 Task: Create Billing Term with Name: Payment Term 2, Description: Please pay within 15 days and Due Days: 15 days
Action: Mouse moved to (224, 123)
Screenshot: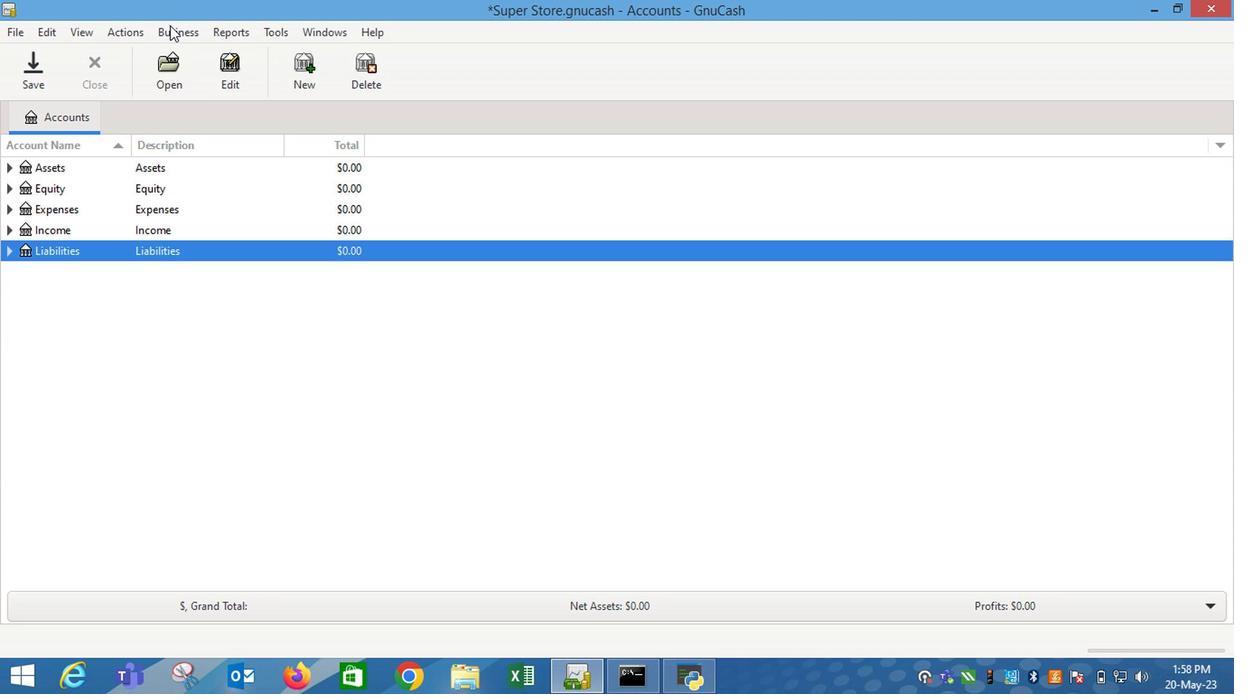 
Action: Mouse pressed left at (224, 123)
Screenshot: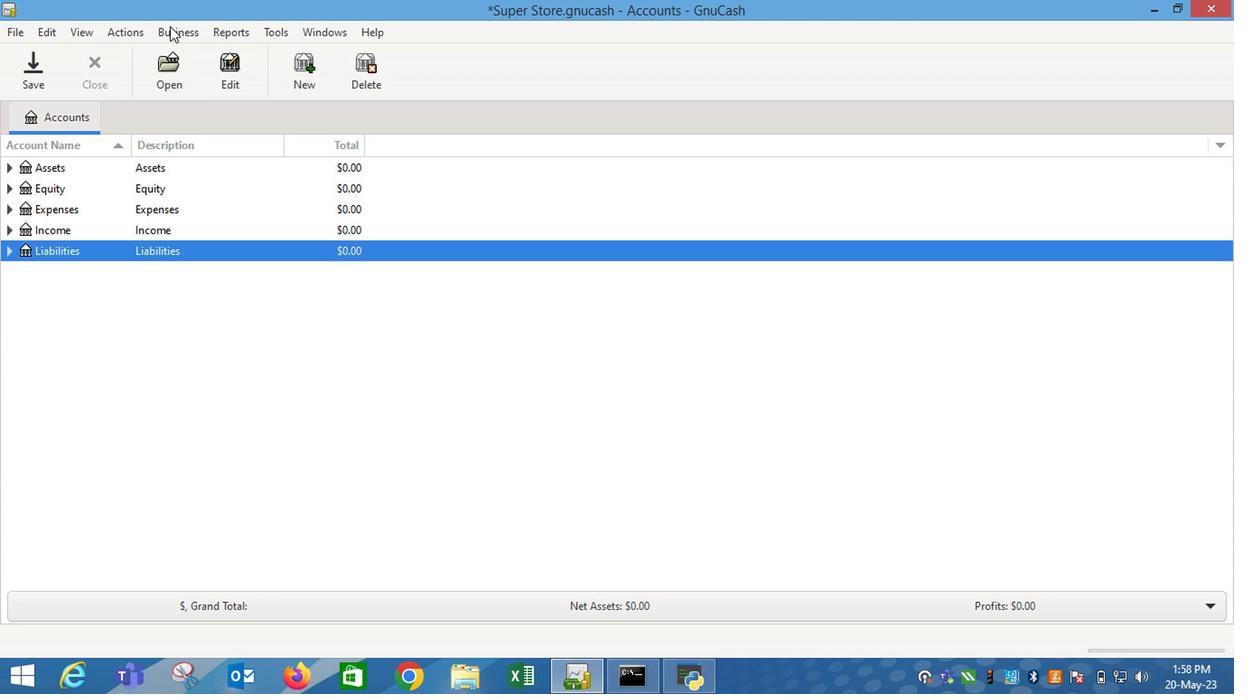 
Action: Mouse moved to (235, 221)
Screenshot: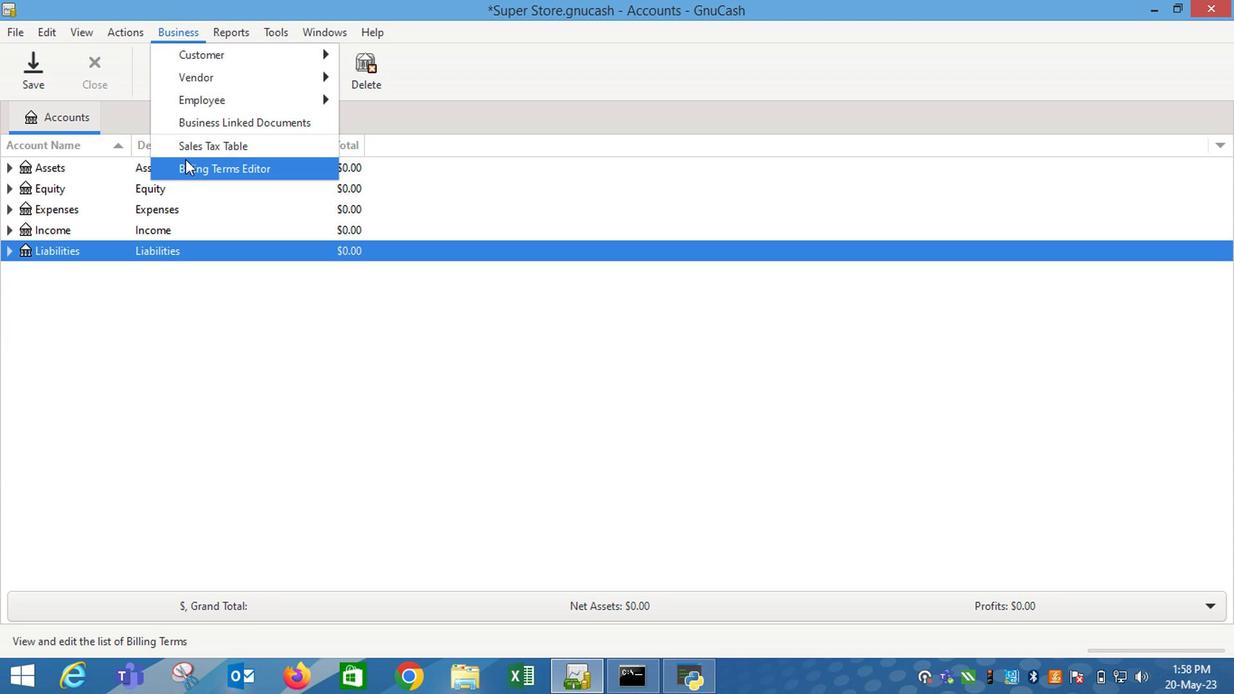 
Action: Mouse pressed left at (235, 221)
Screenshot: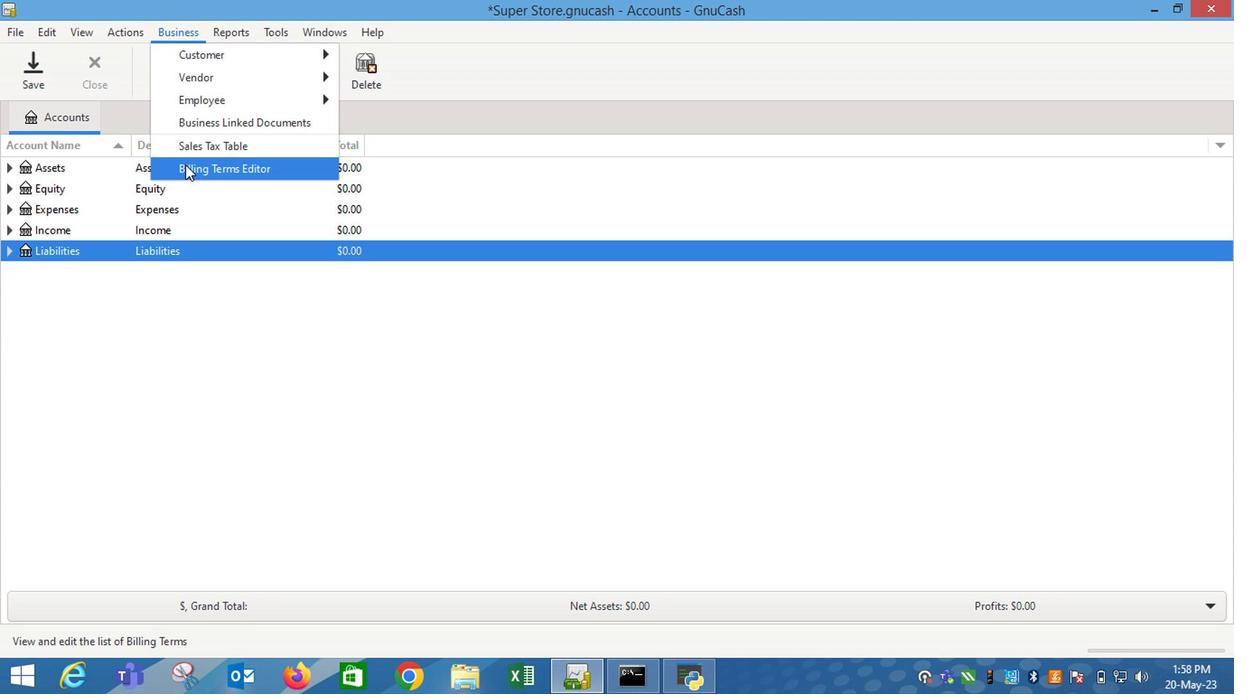 
Action: Mouse moved to (290, 389)
Screenshot: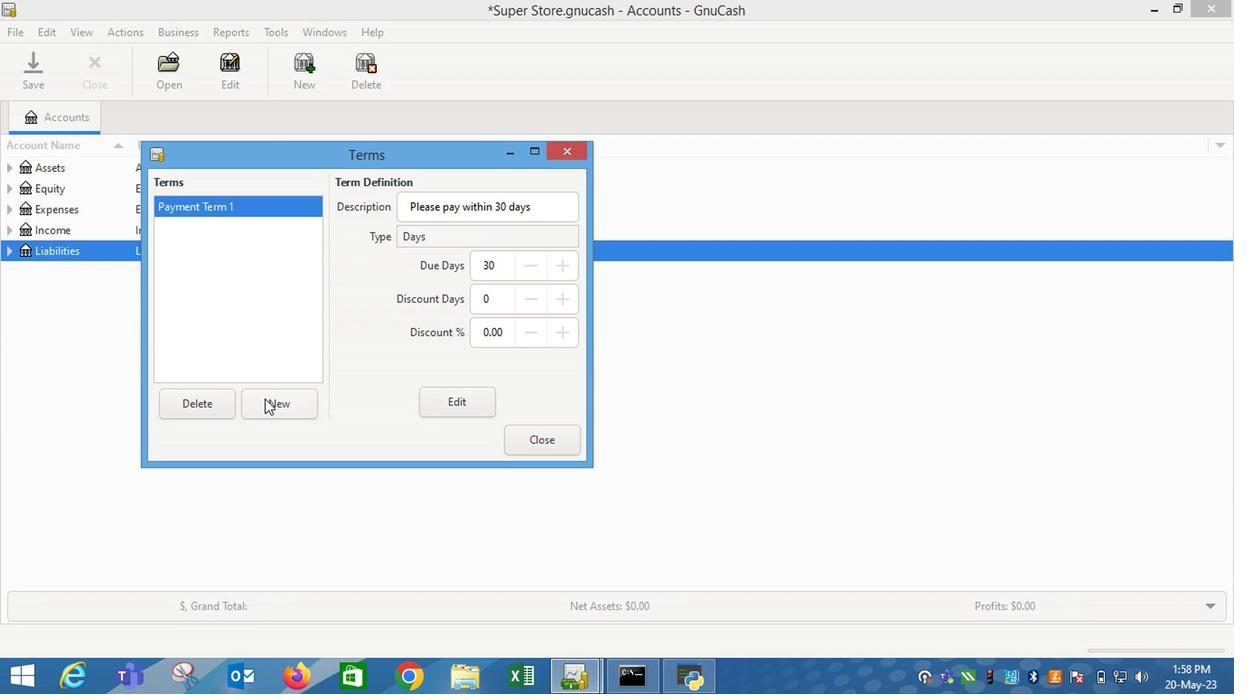 
Action: Mouse pressed left at (290, 389)
Screenshot: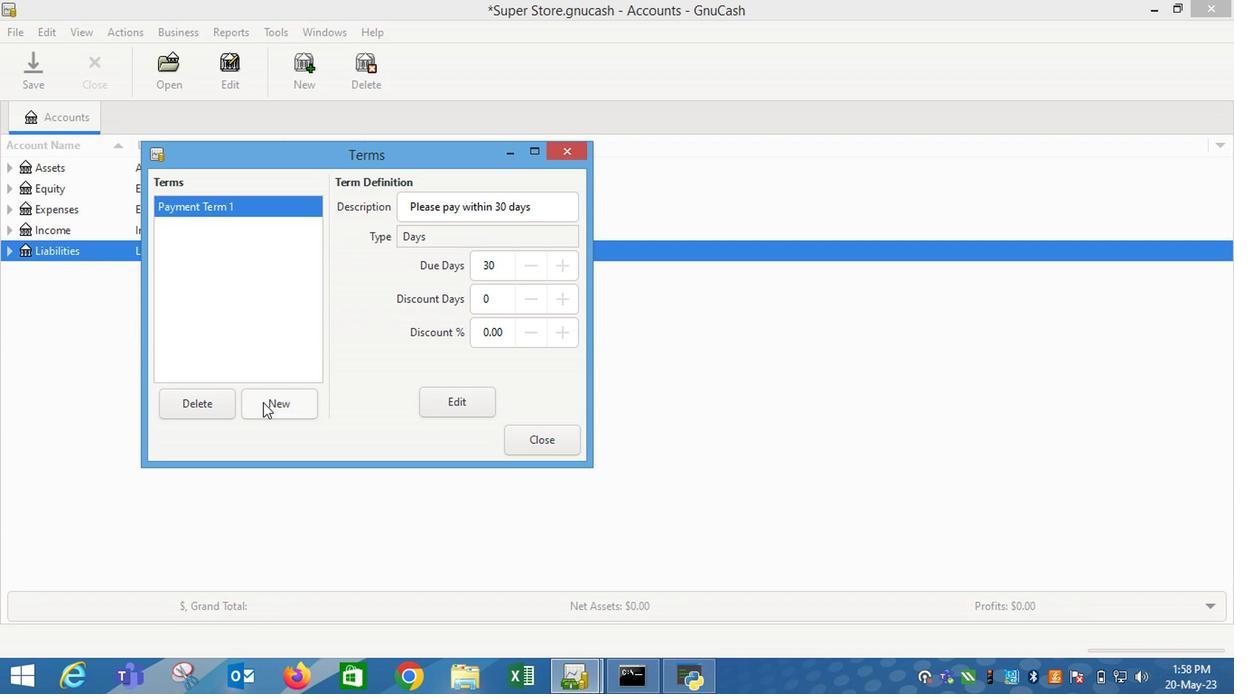 
Action: Mouse moved to (352, 315)
Screenshot: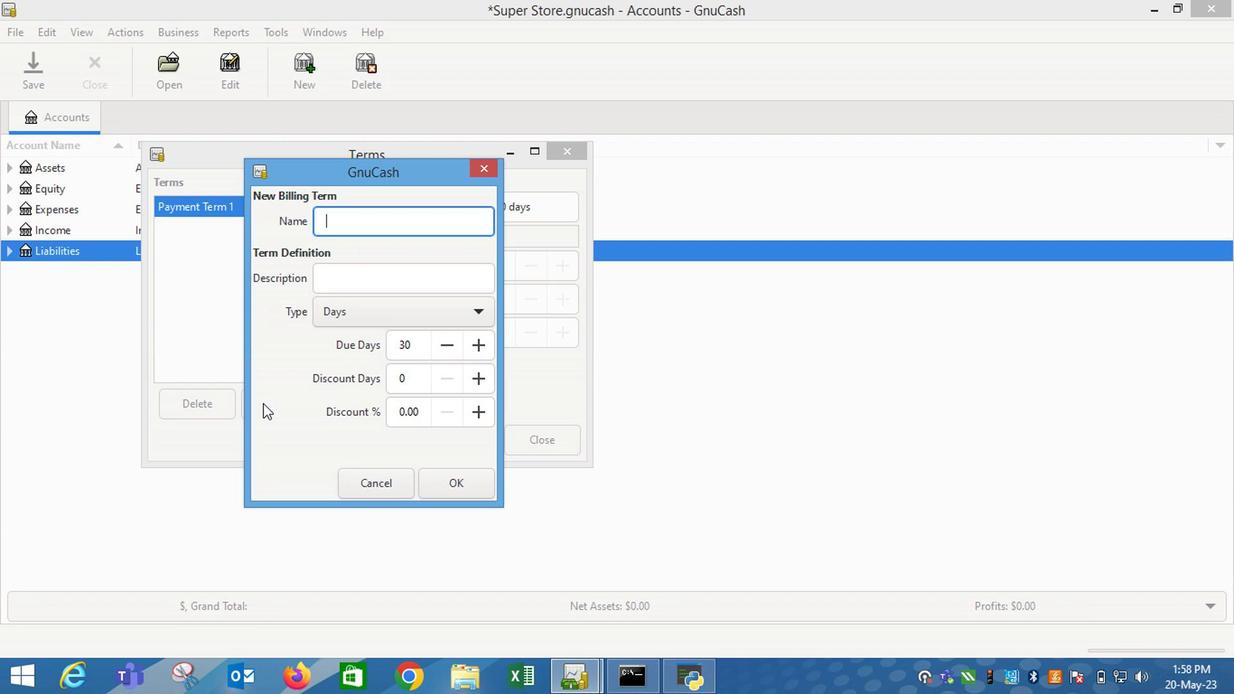 
Action: Key pressed <Key.shift_r>Payment<Key.space><Key.shift_r>Tern<Key.space>2<Key.tab><Key.shift_r>Please<Key.space>pay<Key.space>within<Key.space>15<Key.space>days
Screenshot: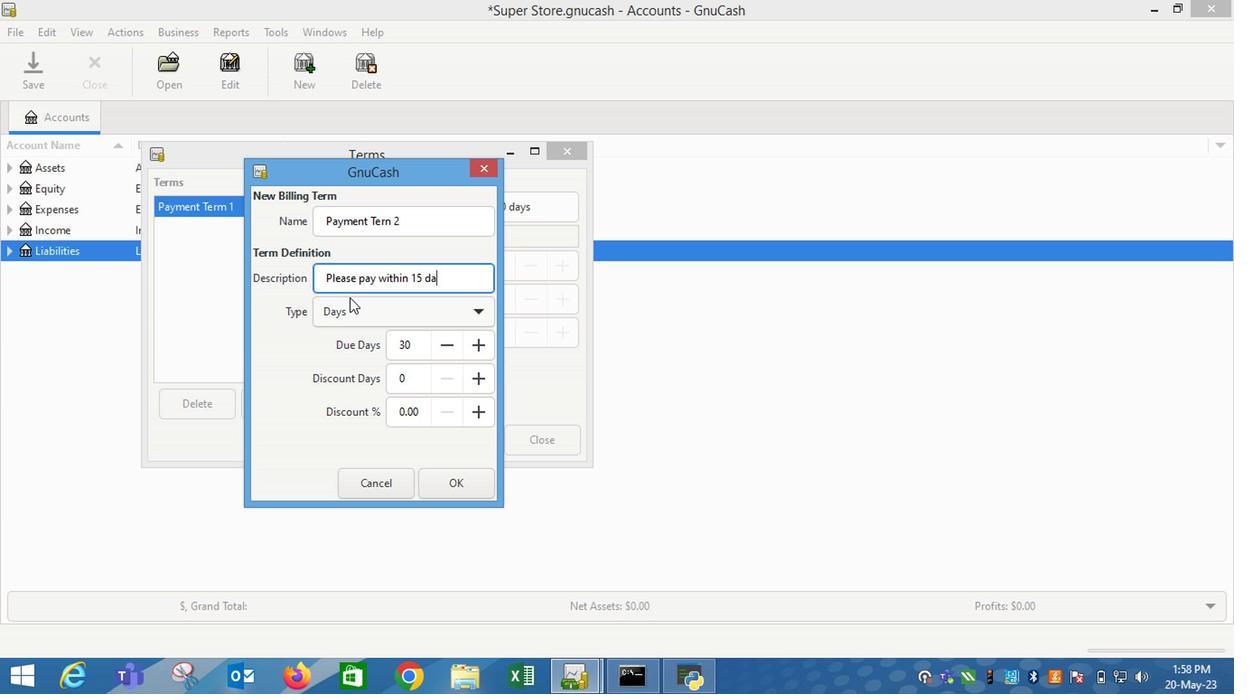 
Action: Mouse moved to (416, 353)
Screenshot: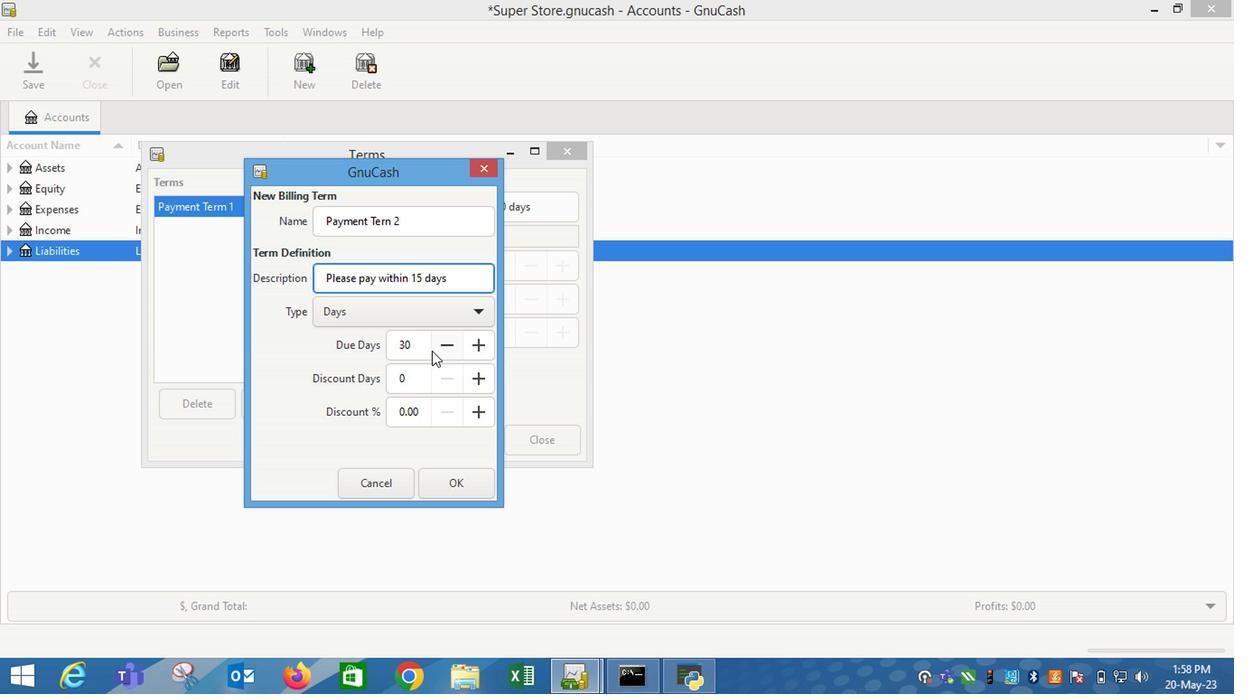
Action: Mouse pressed left at (416, 353)
Screenshot: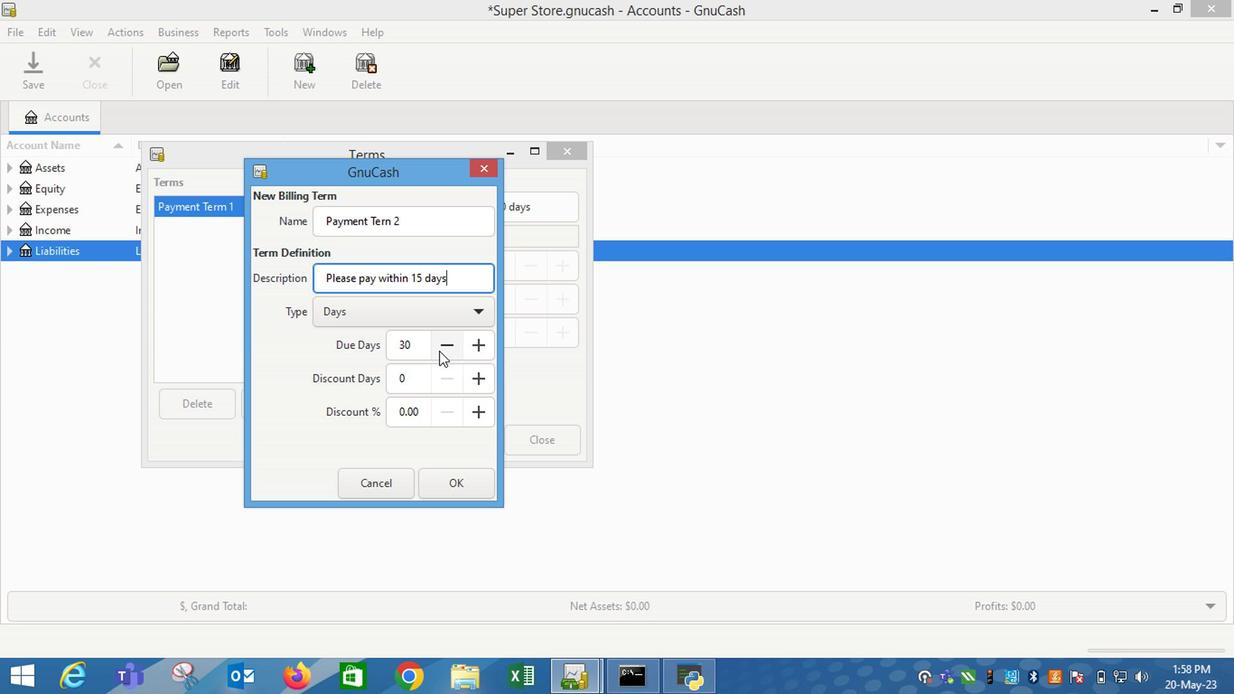 
Action: Mouse pressed left at (416, 353)
Screenshot: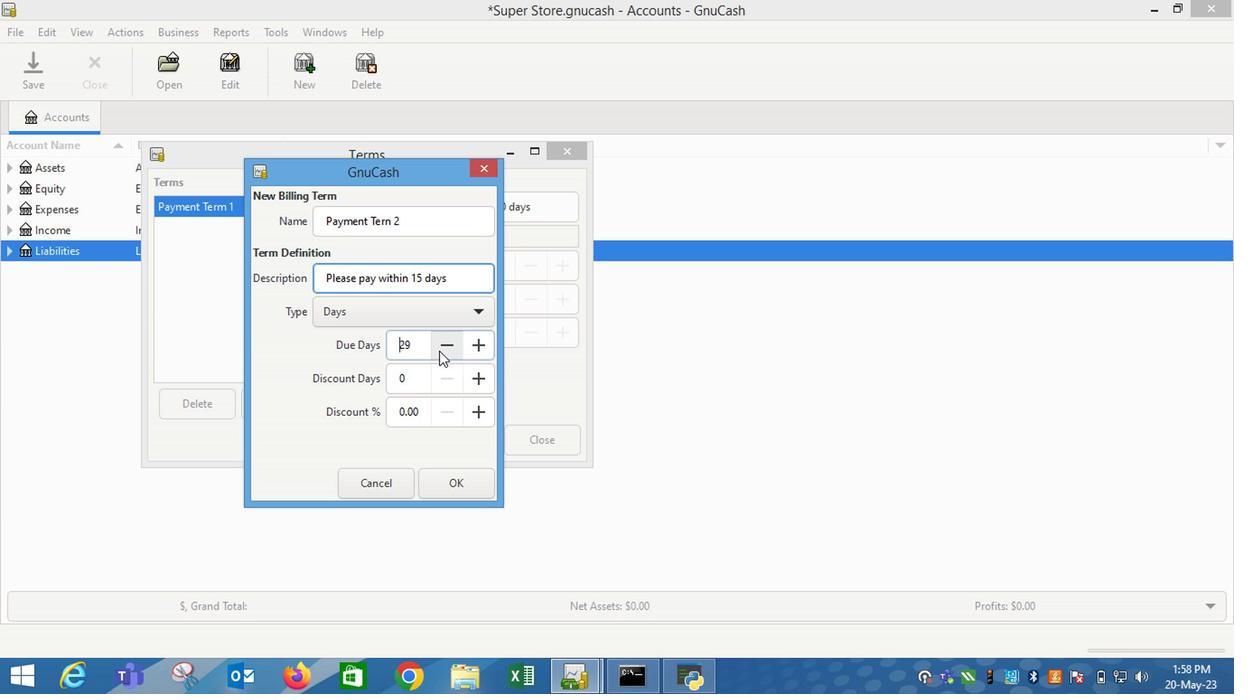 
Action: Mouse pressed left at (416, 353)
Screenshot: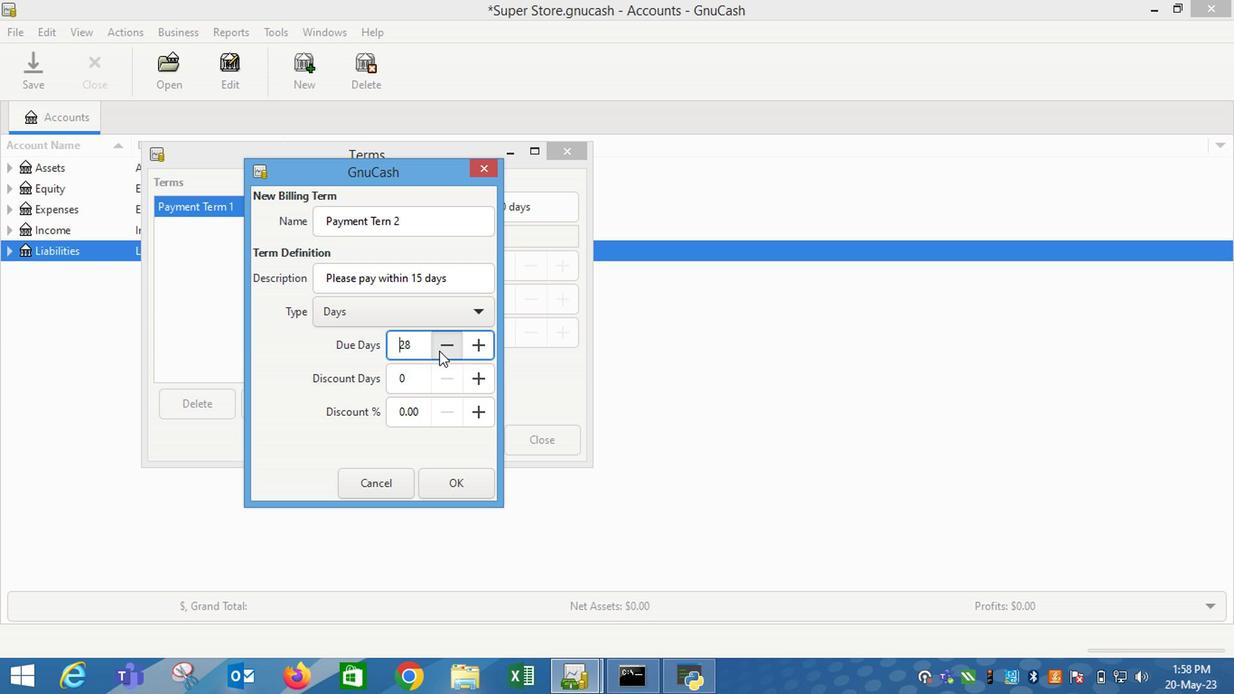 
Action: Mouse pressed left at (416, 353)
Screenshot: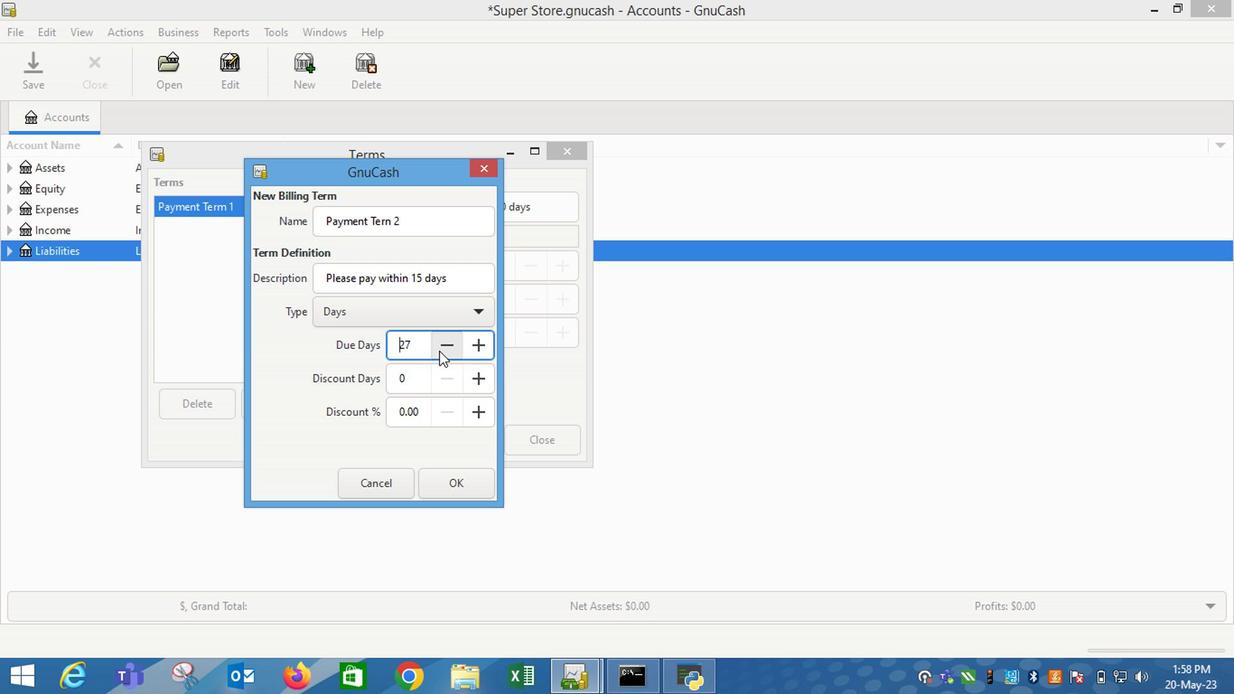 
Action: Mouse moved to (416, 353)
Screenshot: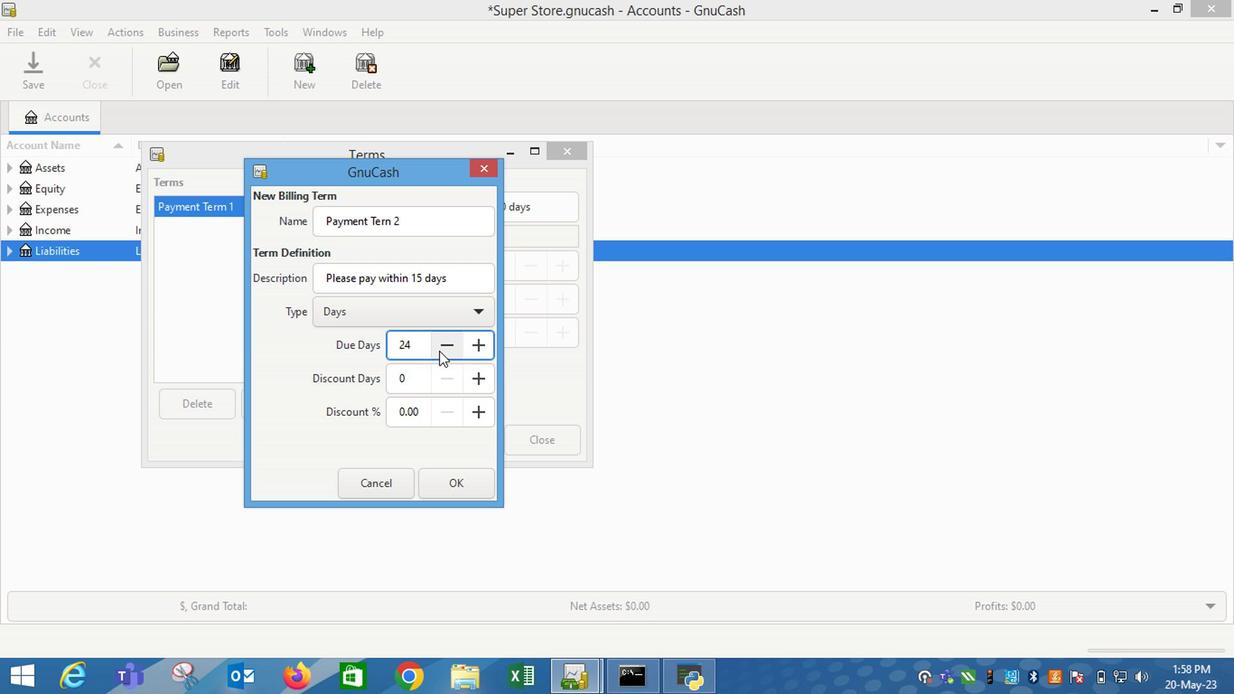 
Action: Mouse pressed left at (416, 353)
Screenshot: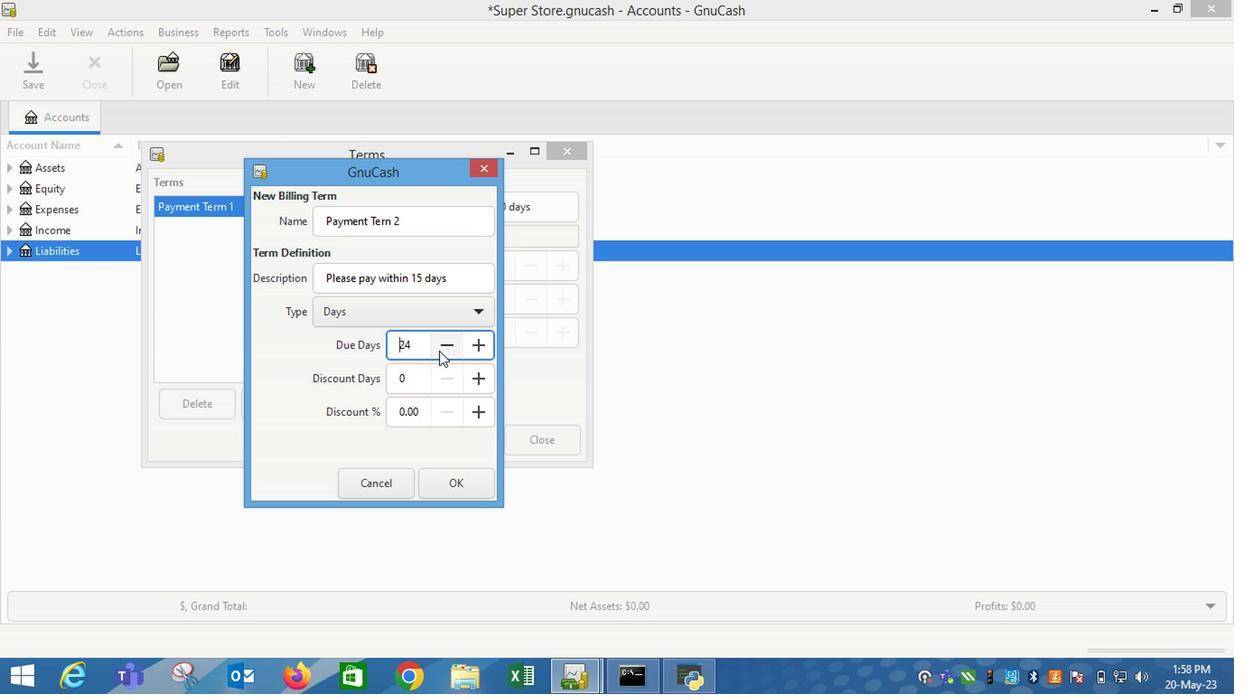
Action: Mouse pressed left at (416, 353)
Screenshot: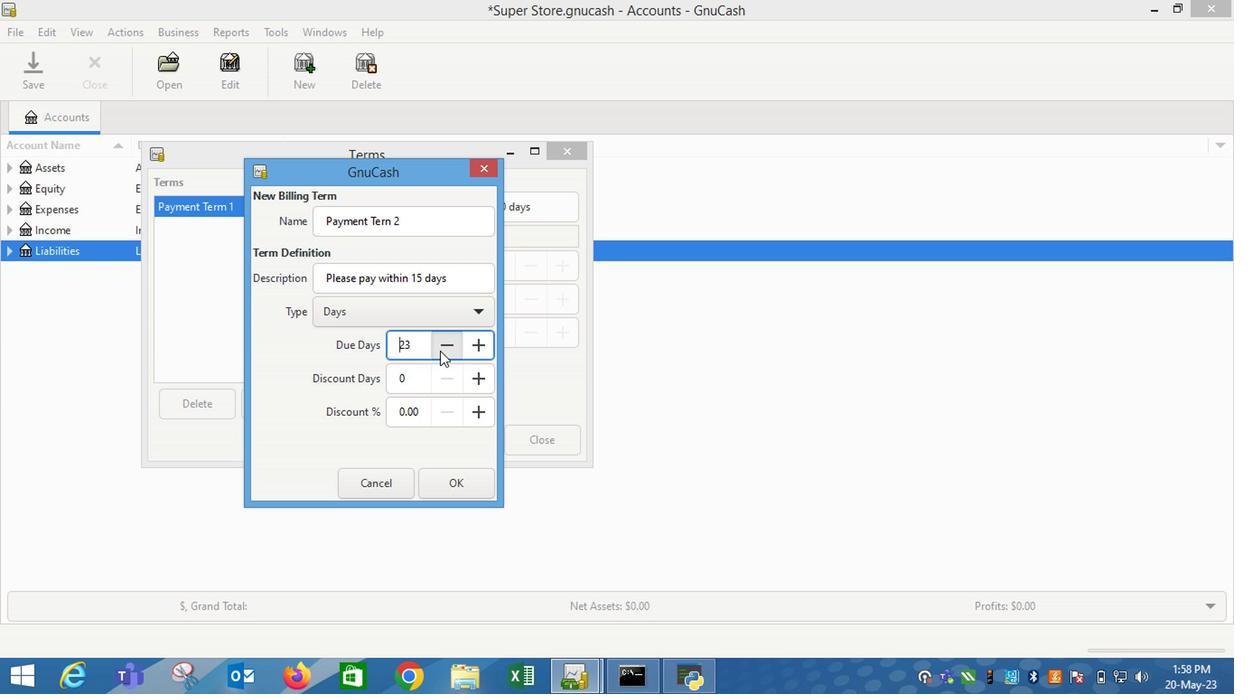 
Action: Mouse pressed left at (416, 353)
Screenshot: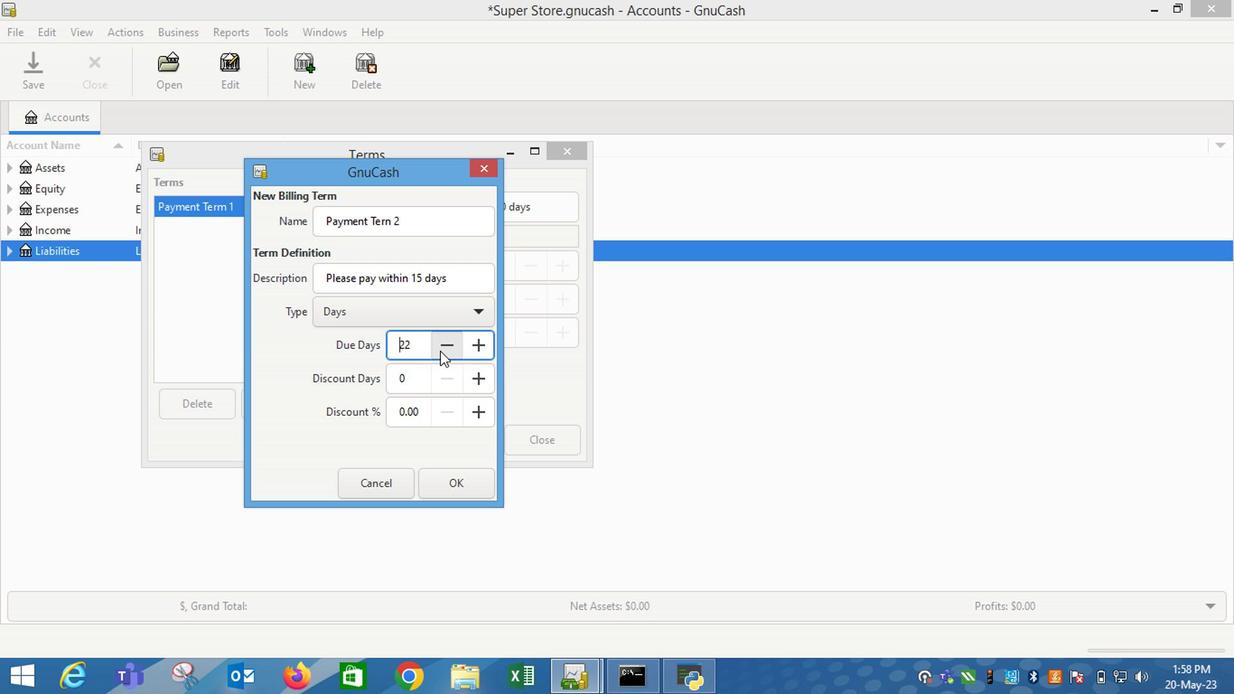 
Action: Mouse pressed left at (416, 353)
Screenshot: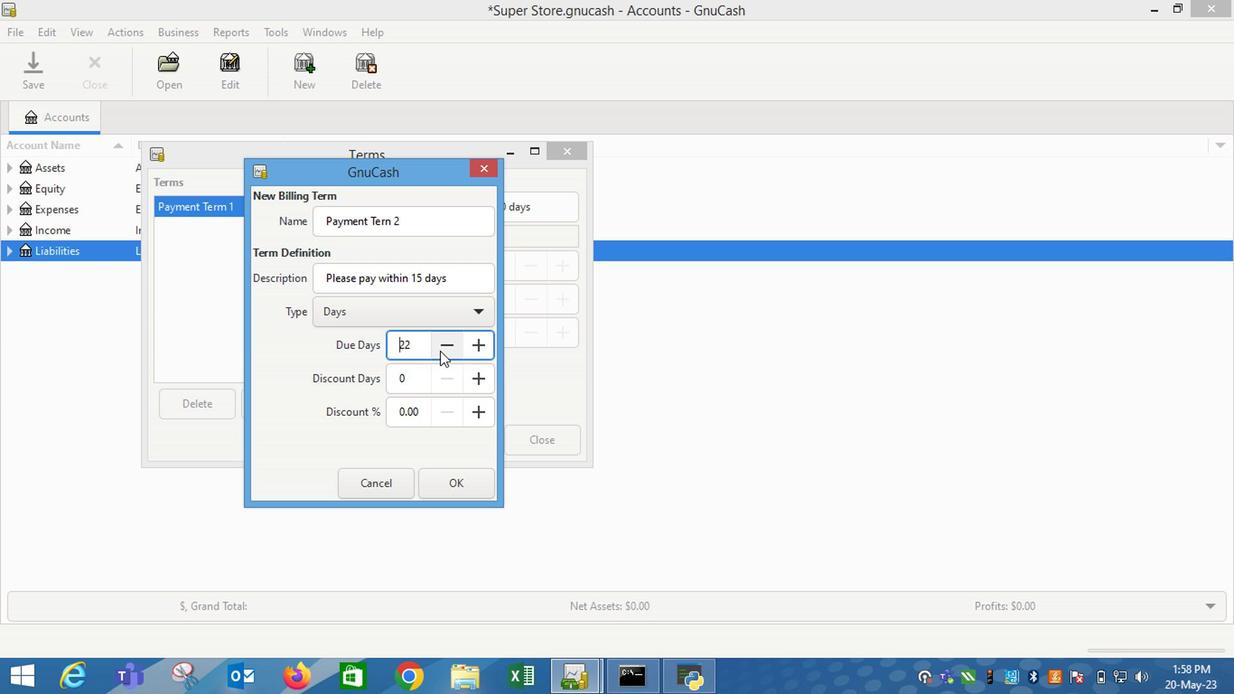 
Action: Mouse pressed left at (416, 353)
Screenshot: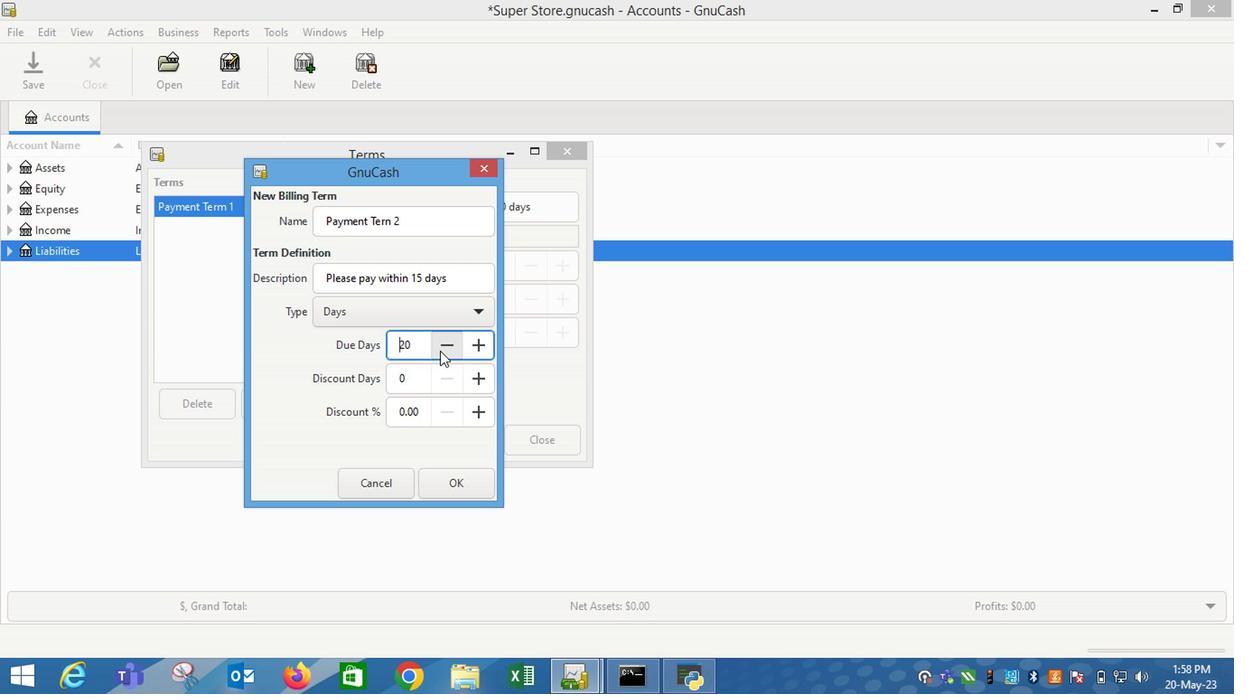 
Action: Mouse pressed left at (416, 353)
Screenshot: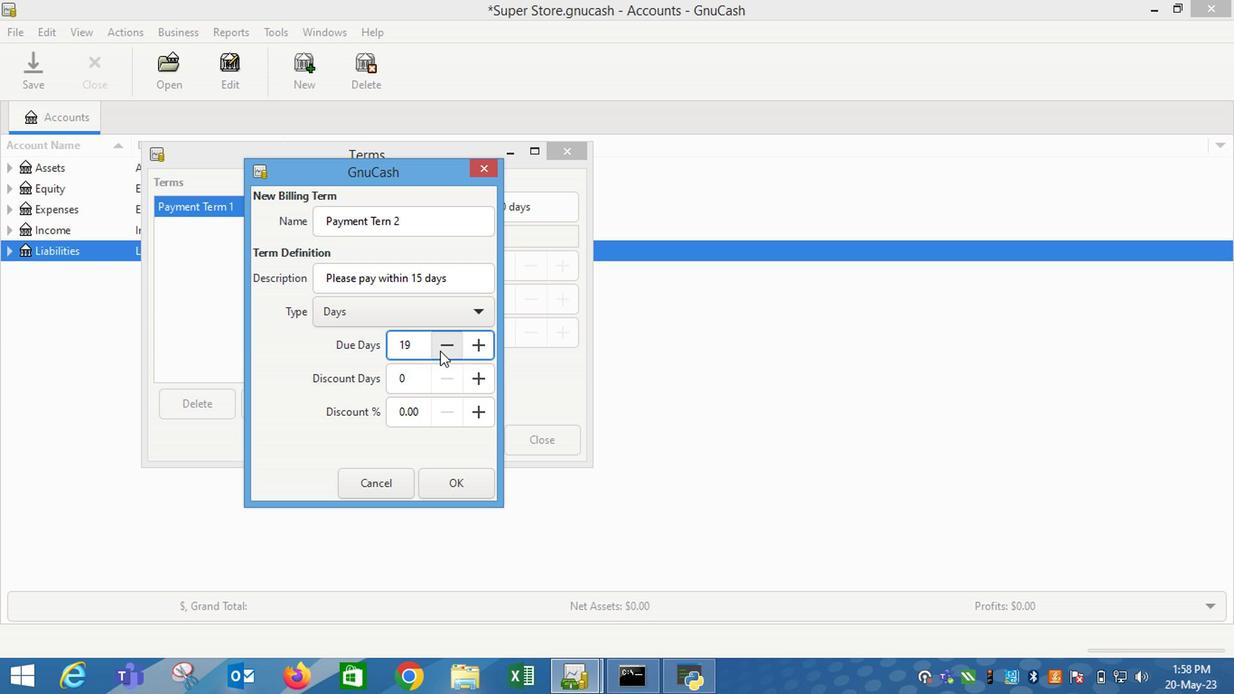 
Action: Mouse pressed left at (416, 353)
Screenshot: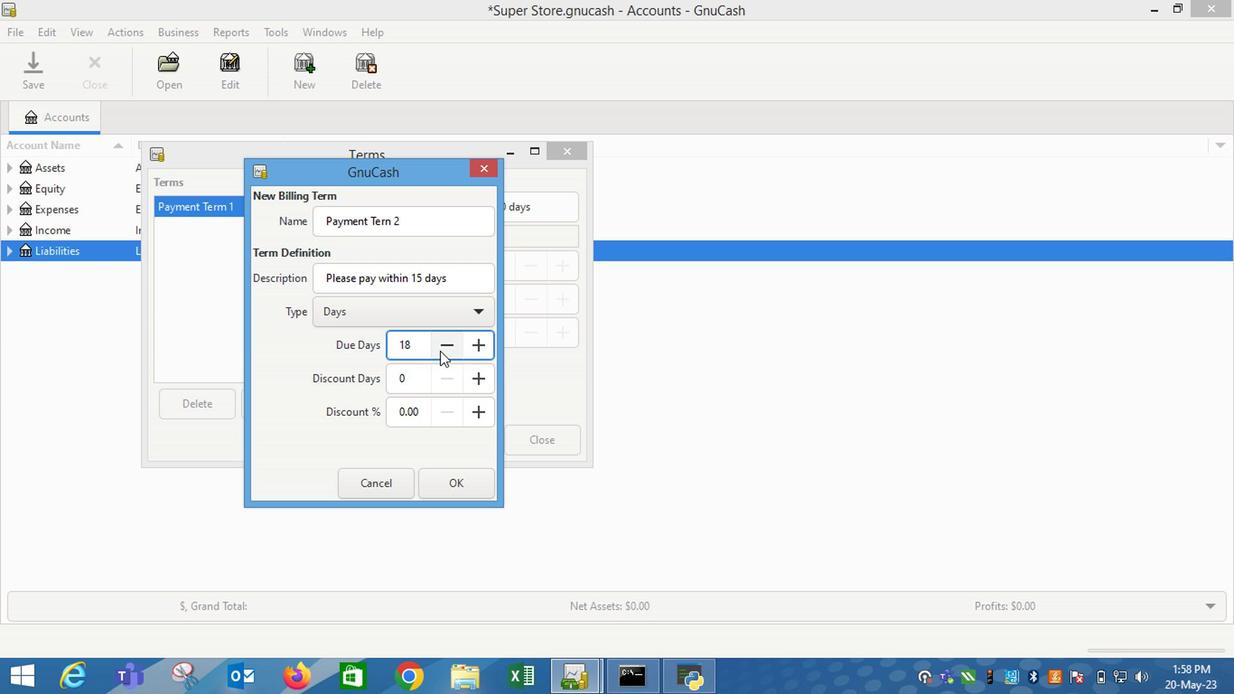 
Action: Mouse pressed left at (416, 353)
Screenshot: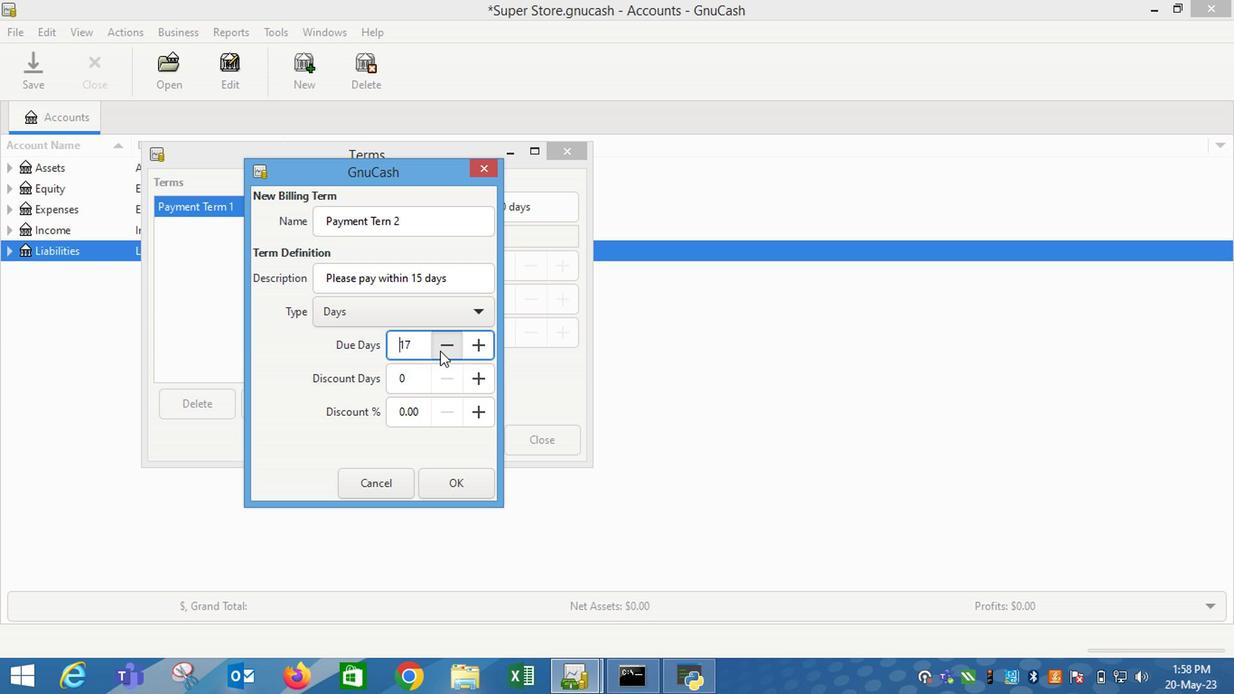 
Action: Mouse pressed left at (416, 353)
Screenshot: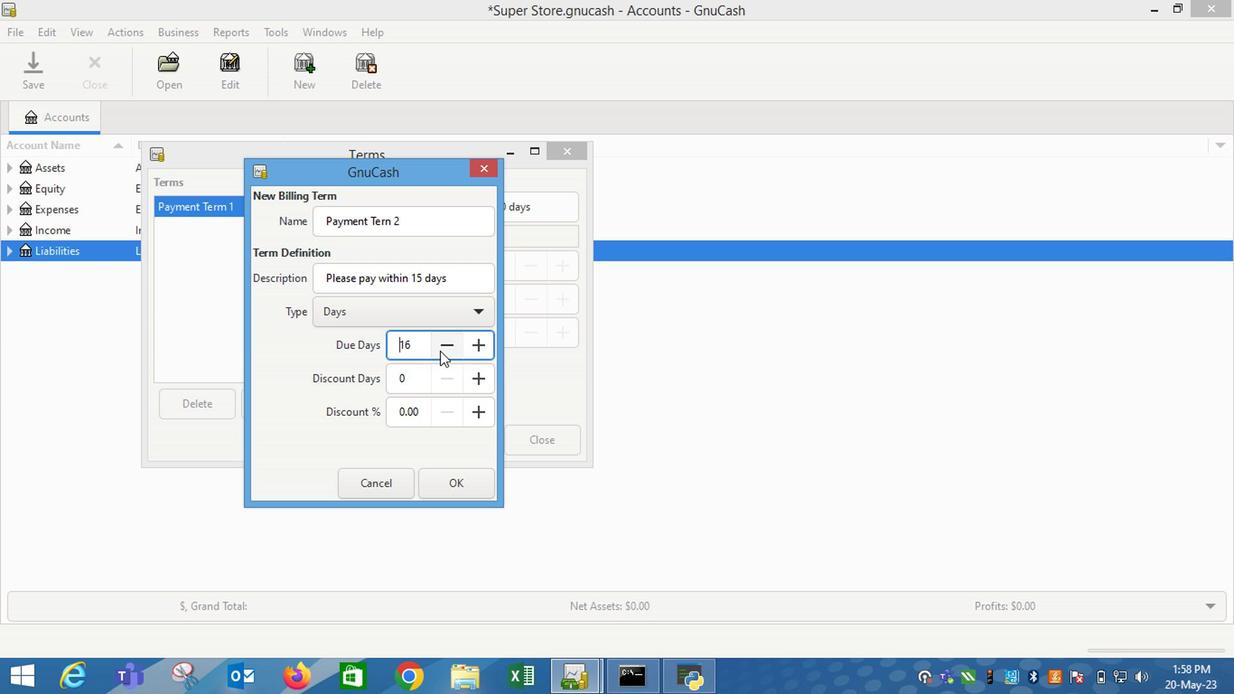
Action: Mouse moved to (426, 448)
Screenshot: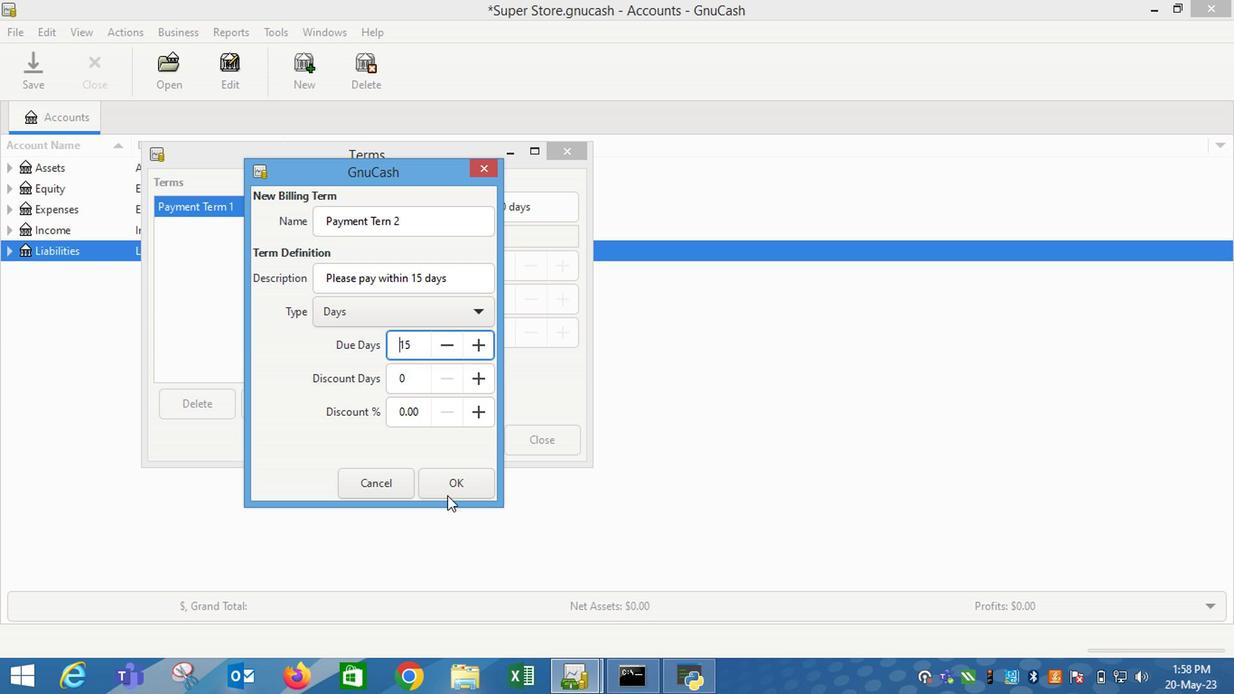 
Action: Mouse pressed left at (426, 448)
Screenshot: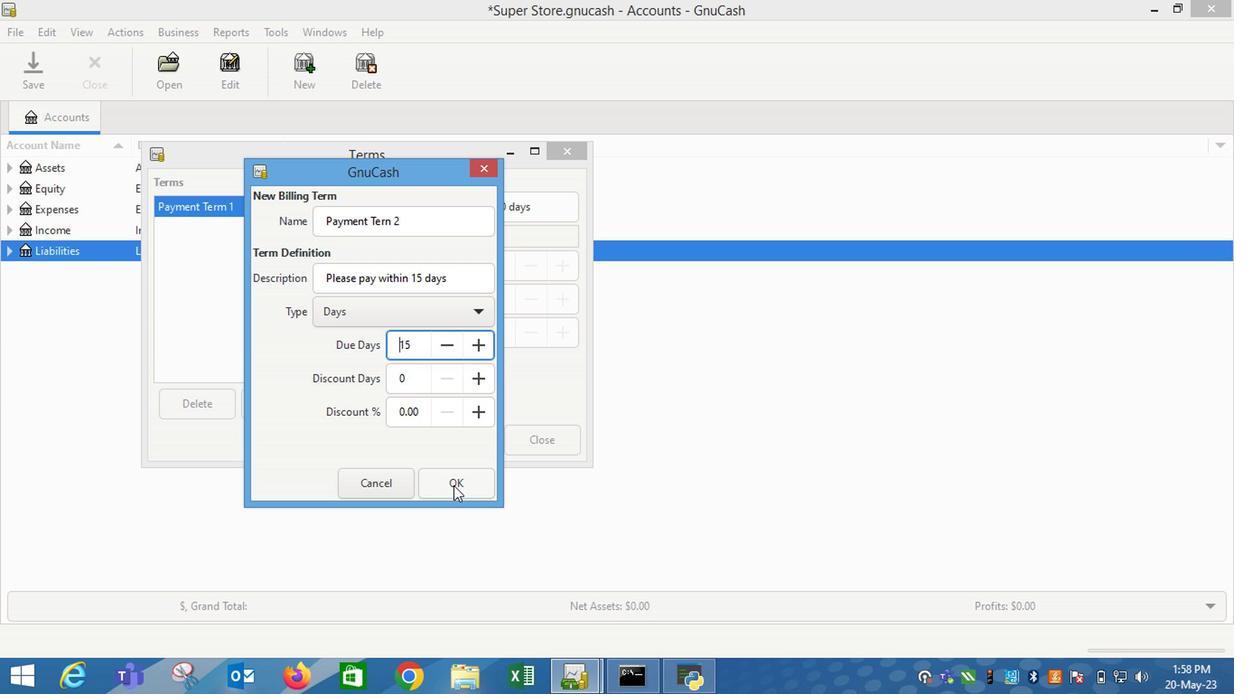 
Action: Mouse moved to (497, 420)
Screenshot: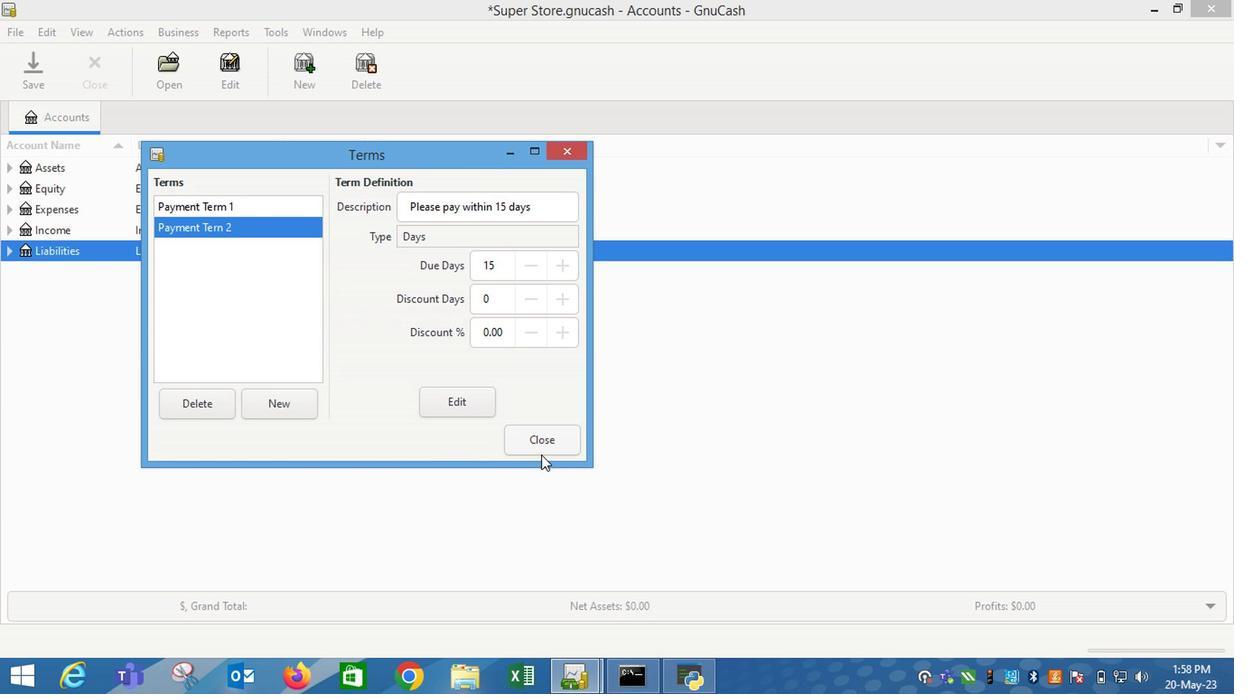 
Action: Mouse pressed left at (497, 420)
Screenshot: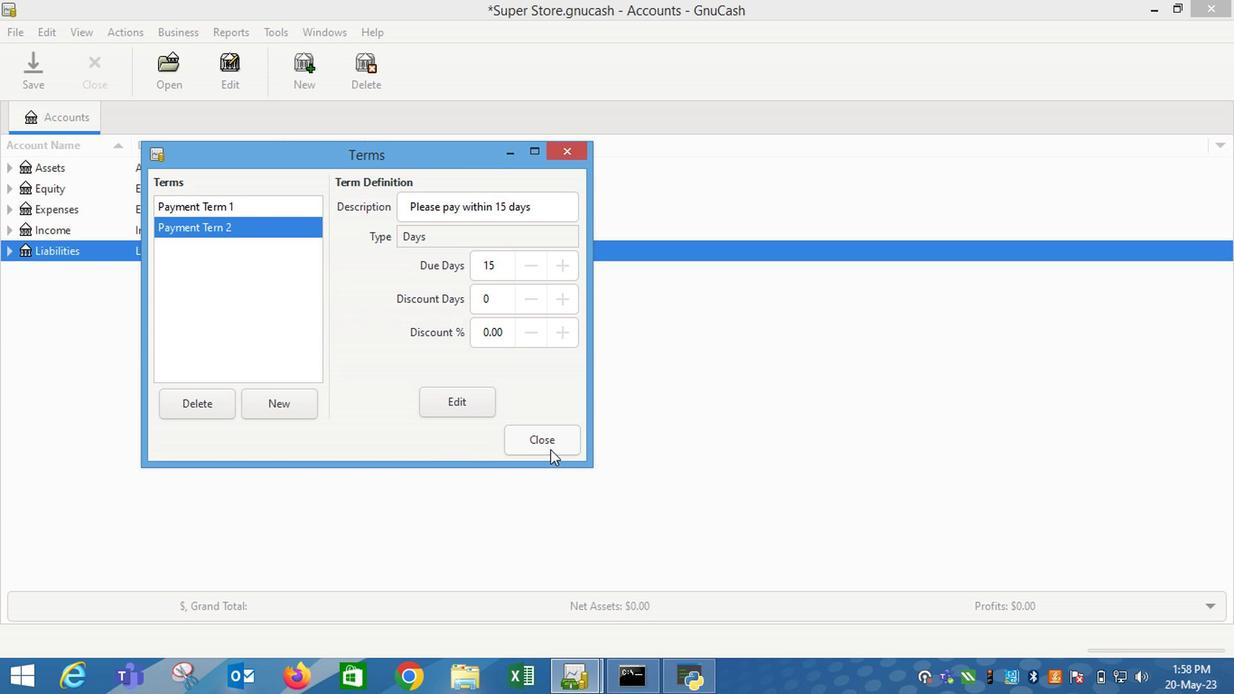 
